 Task: Insert the emoji "rose".
Action: Mouse moved to (134, 108)
Screenshot: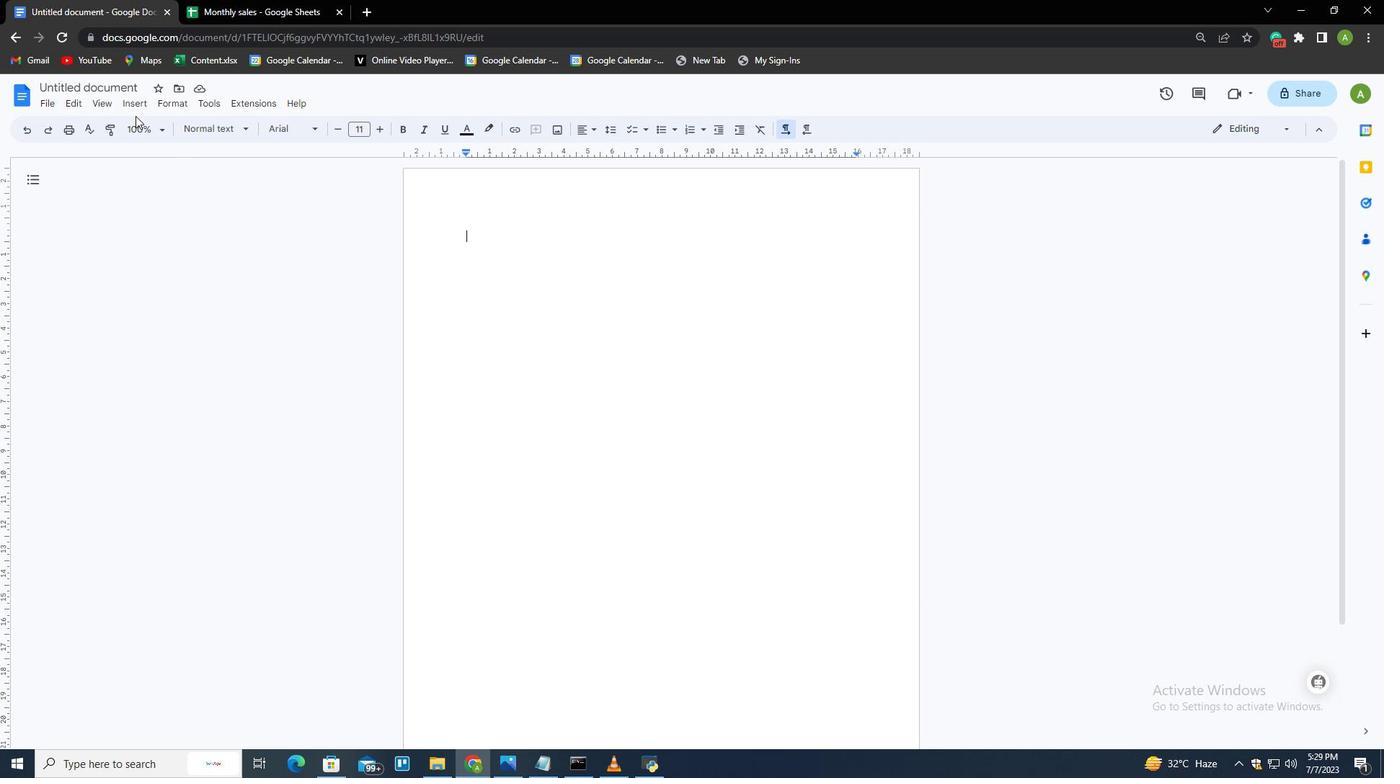 
Action: Mouse pressed left at (134, 108)
Screenshot: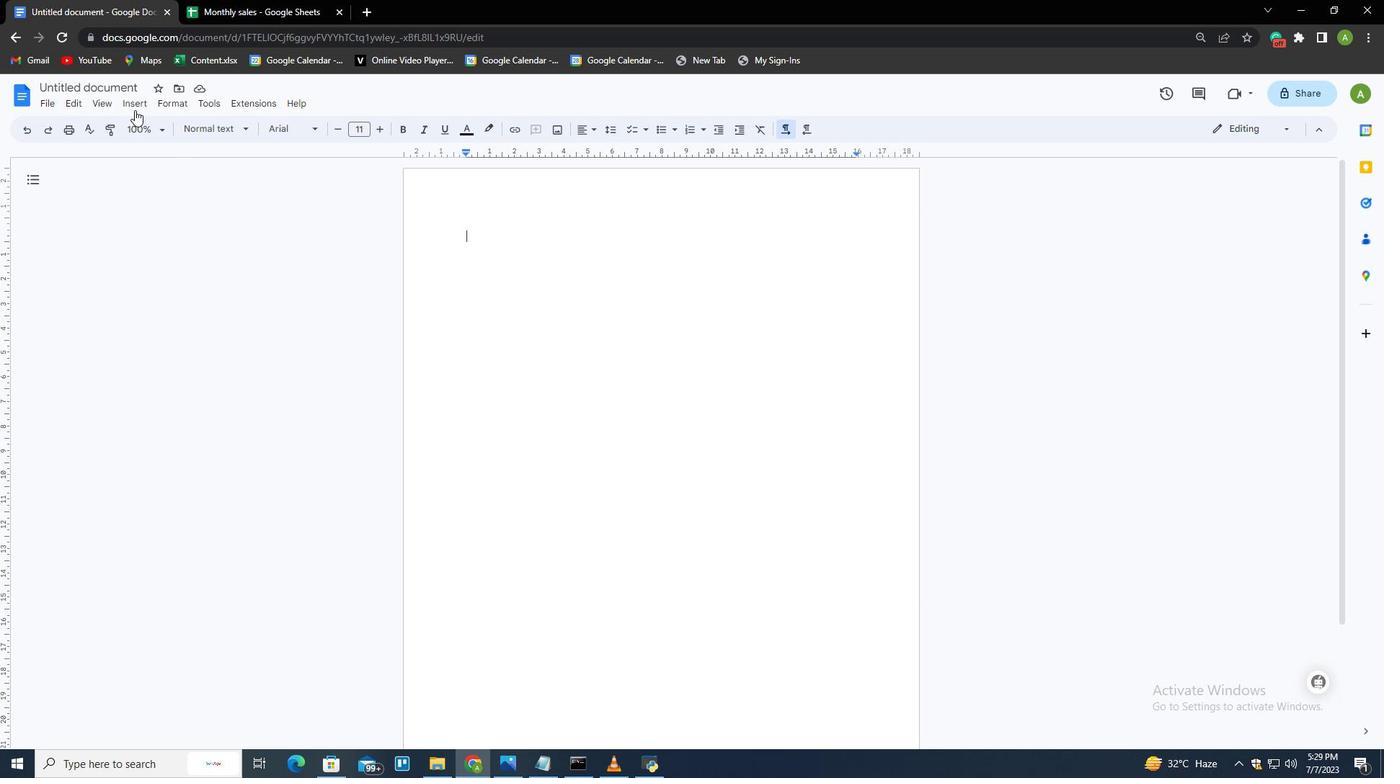 
Action: Mouse moved to (162, 229)
Screenshot: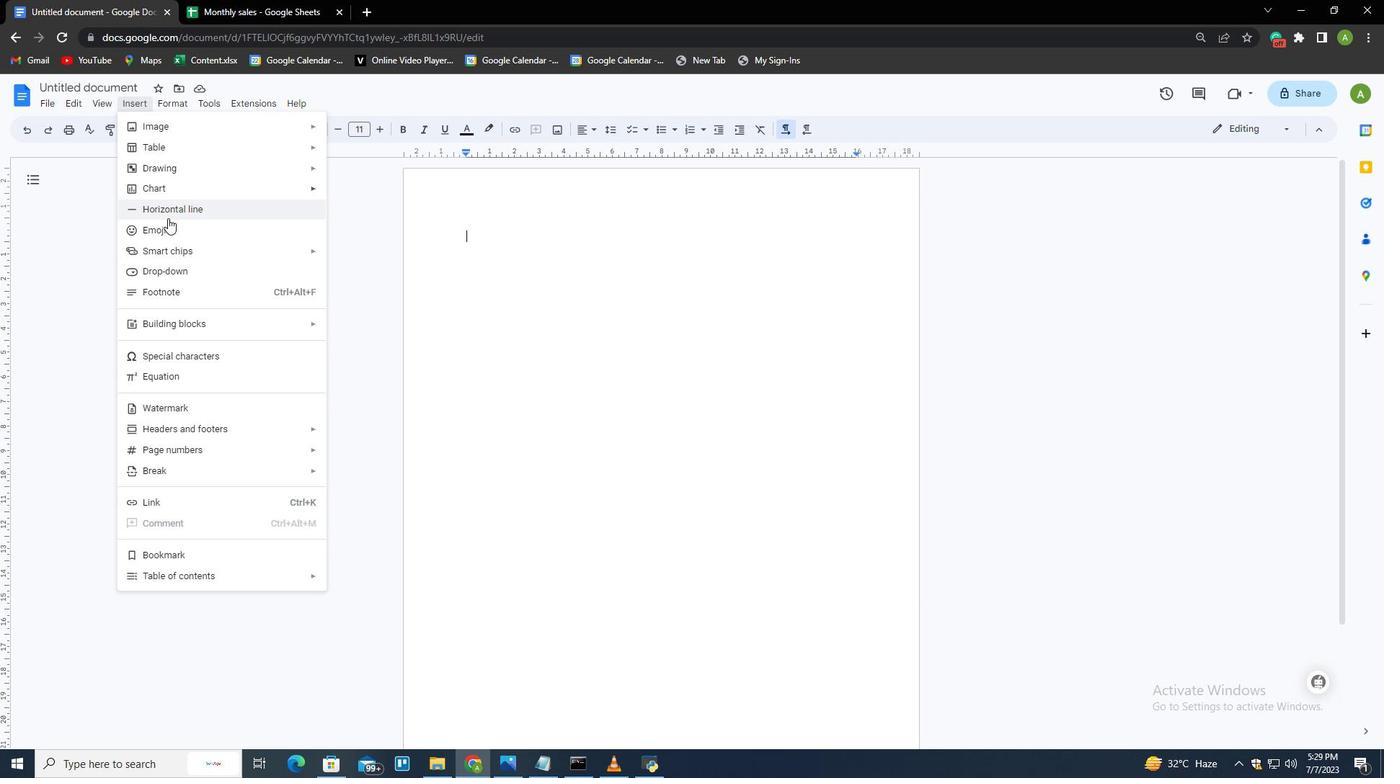 
Action: Mouse pressed left at (162, 229)
Screenshot: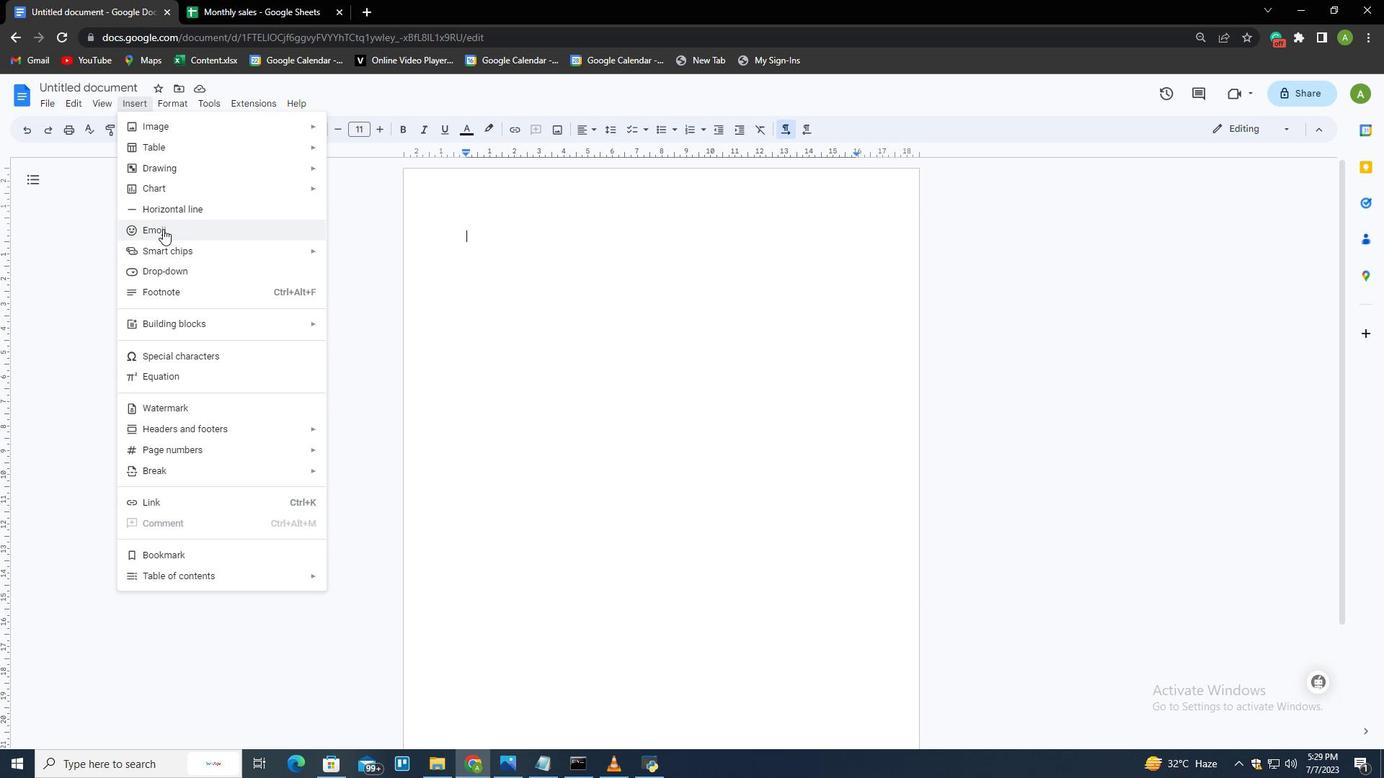 
Action: Mouse moved to (536, 289)
Screenshot: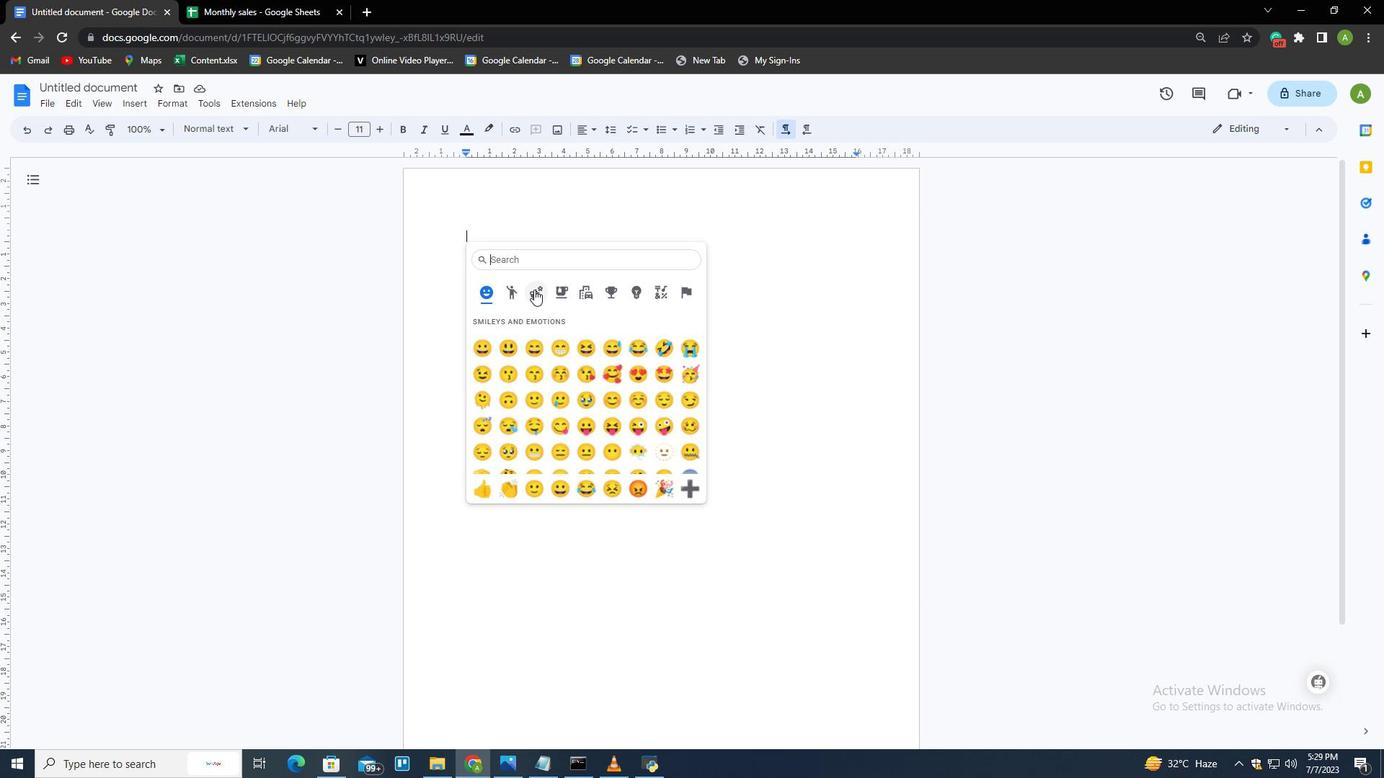 
Action: Mouse pressed left at (536, 289)
Screenshot: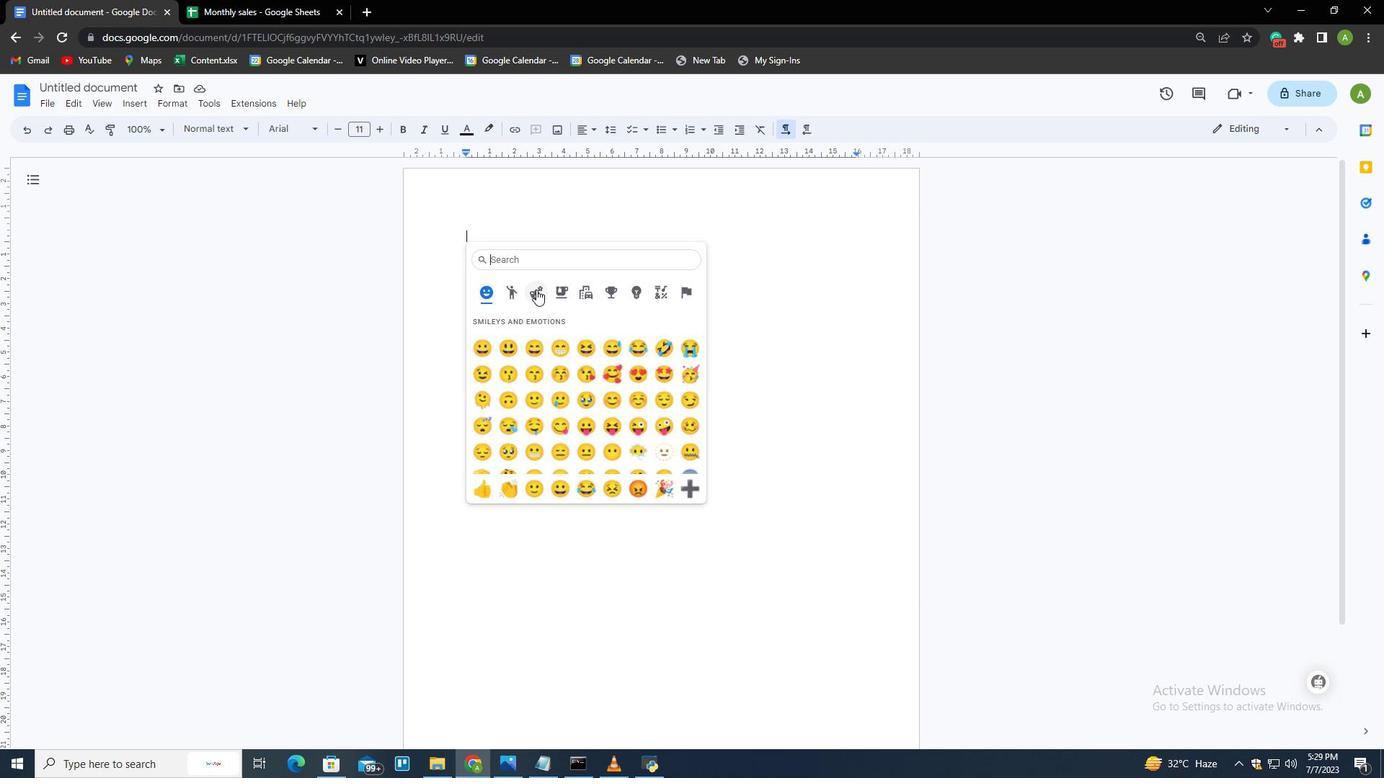 
Action: Mouse moved to (502, 348)
Screenshot: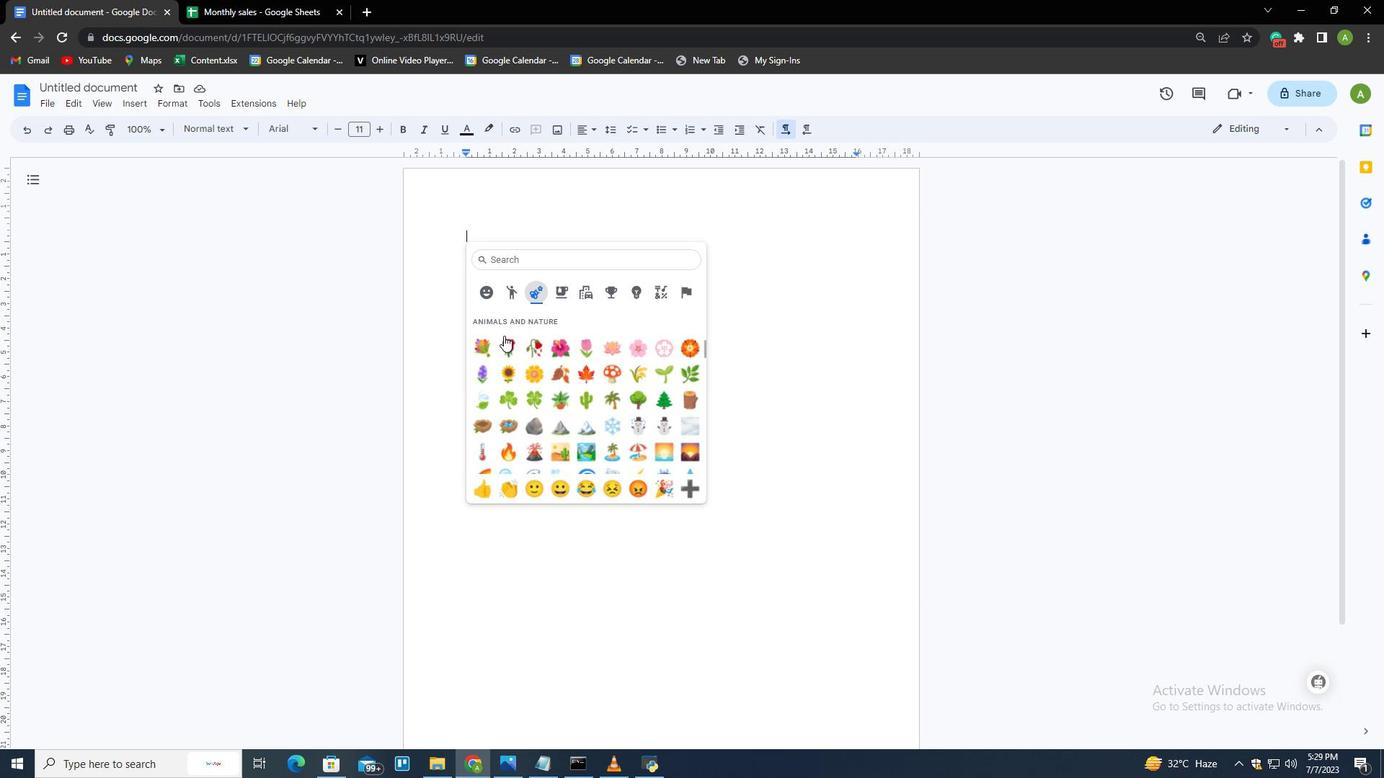
Action: Mouse pressed left at (502, 348)
Screenshot: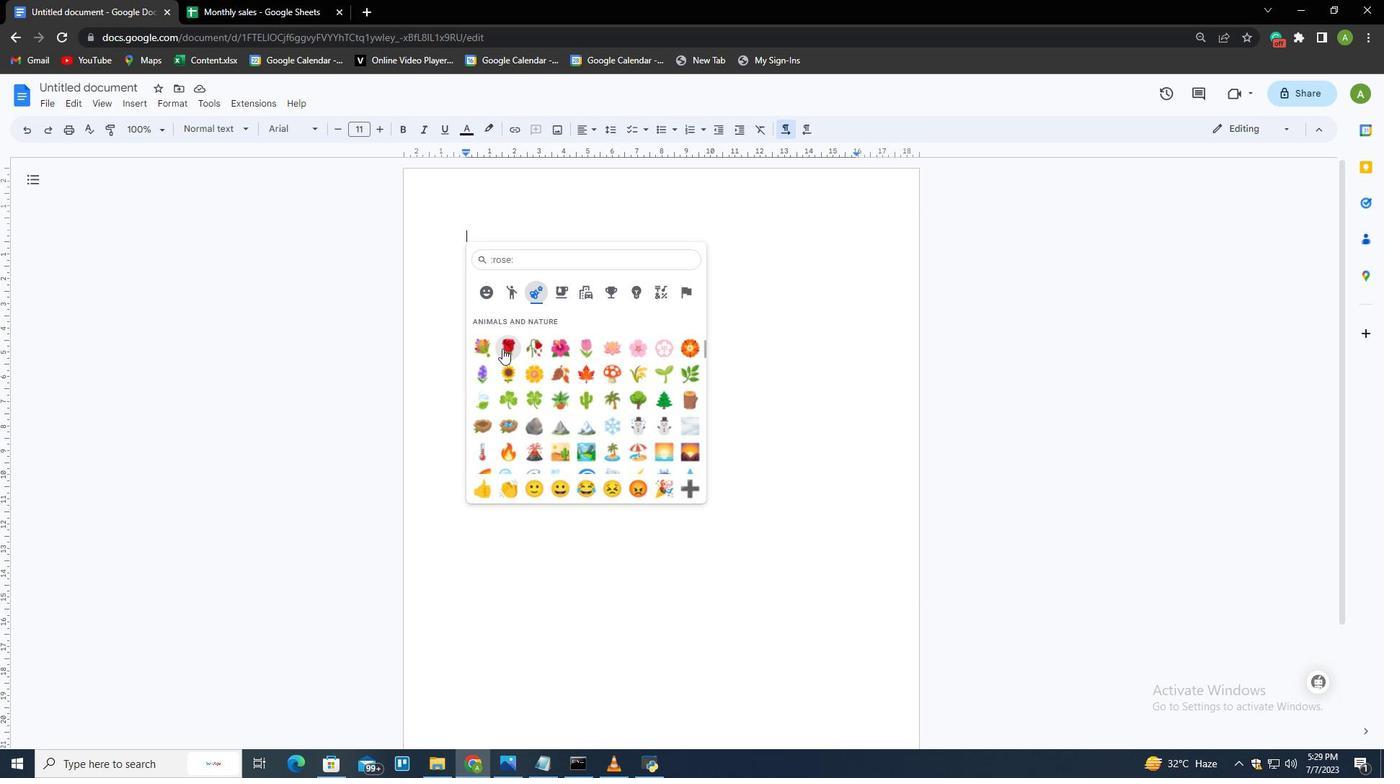 
Action: Mouse moved to (523, 317)
Screenshot: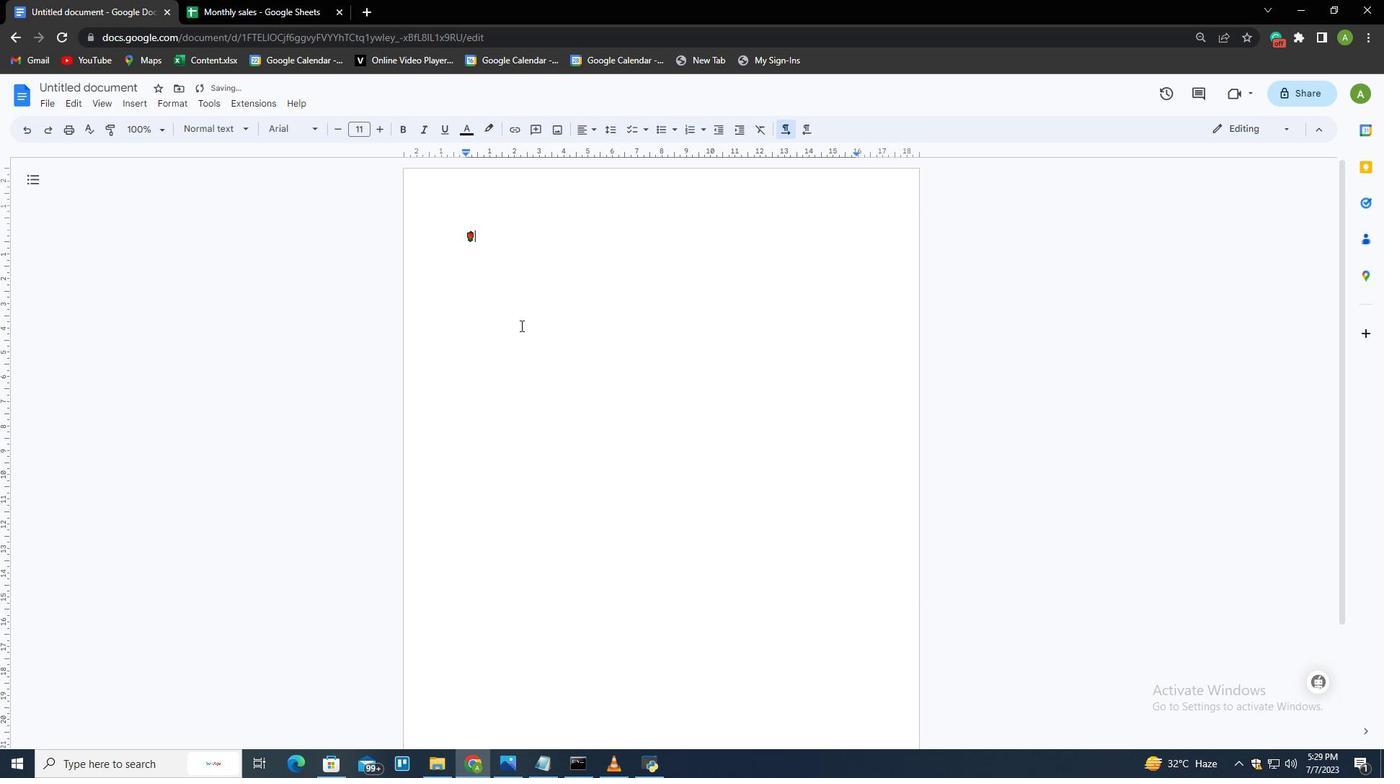 
